 Task: Check the folder size of your Outlook calendar.
Action: Mouse moved to (19, 62)
Screenshot: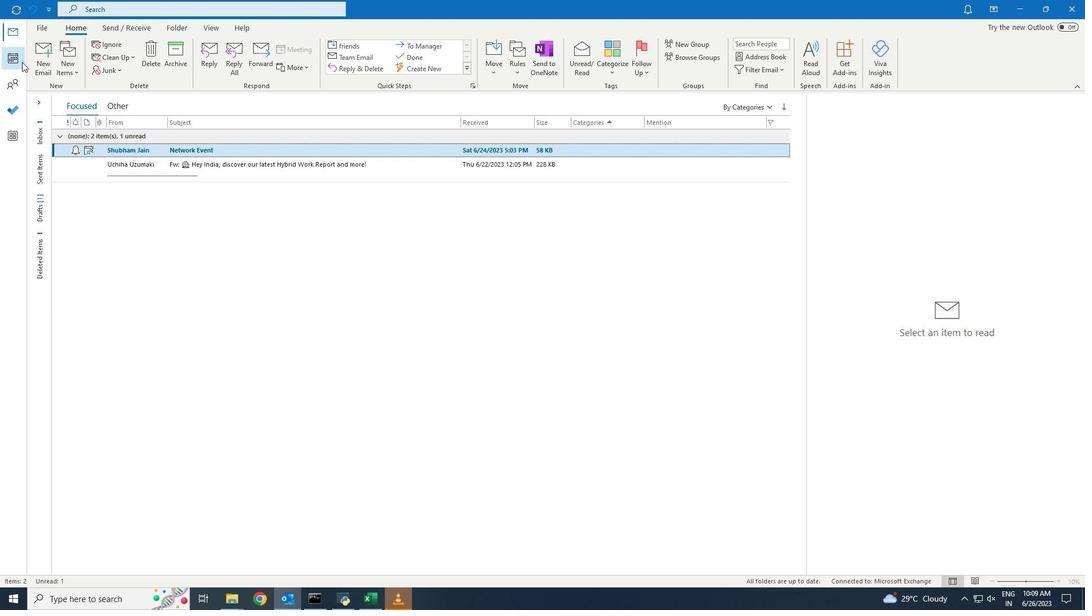 
Action: Mouse pressed left at (19, 62)
Screenshot: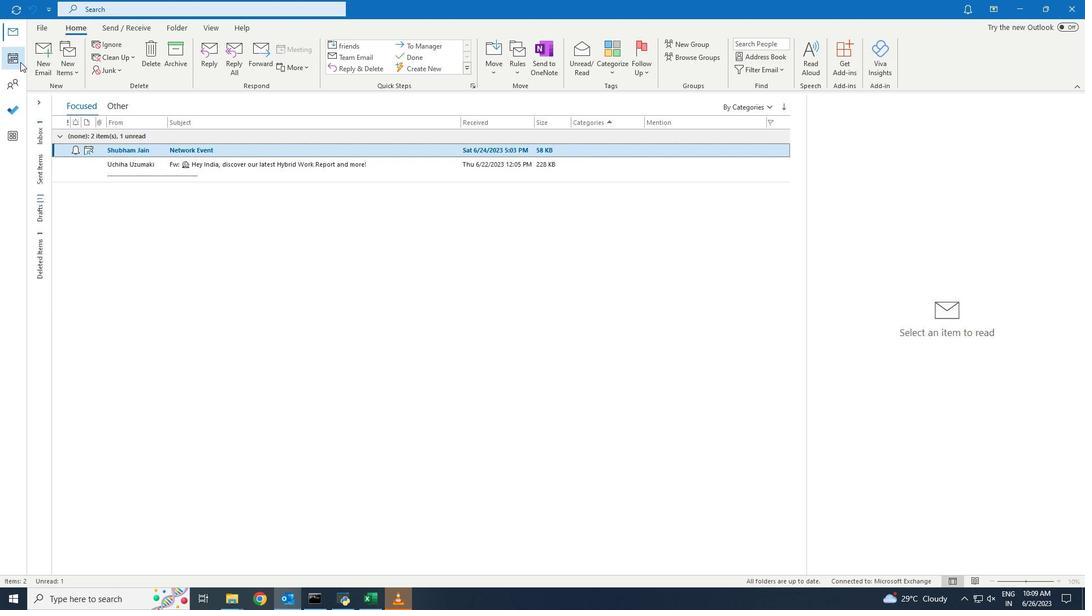 
Action: Mouse moved to (174, 24)
Screenshot: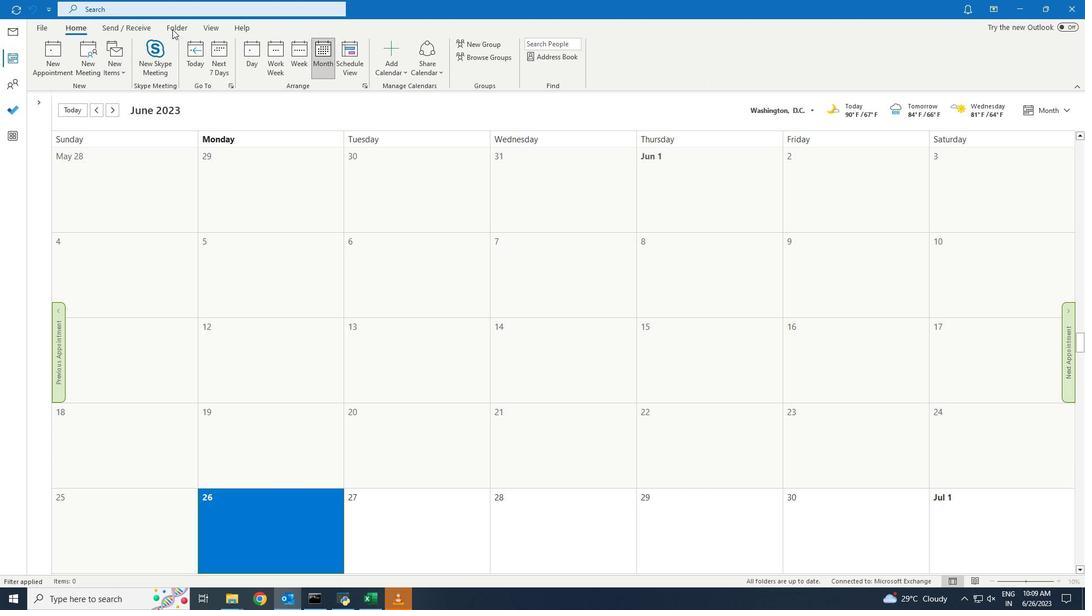 
Action: Mouse pressed left at (174, 24)
Screenshot: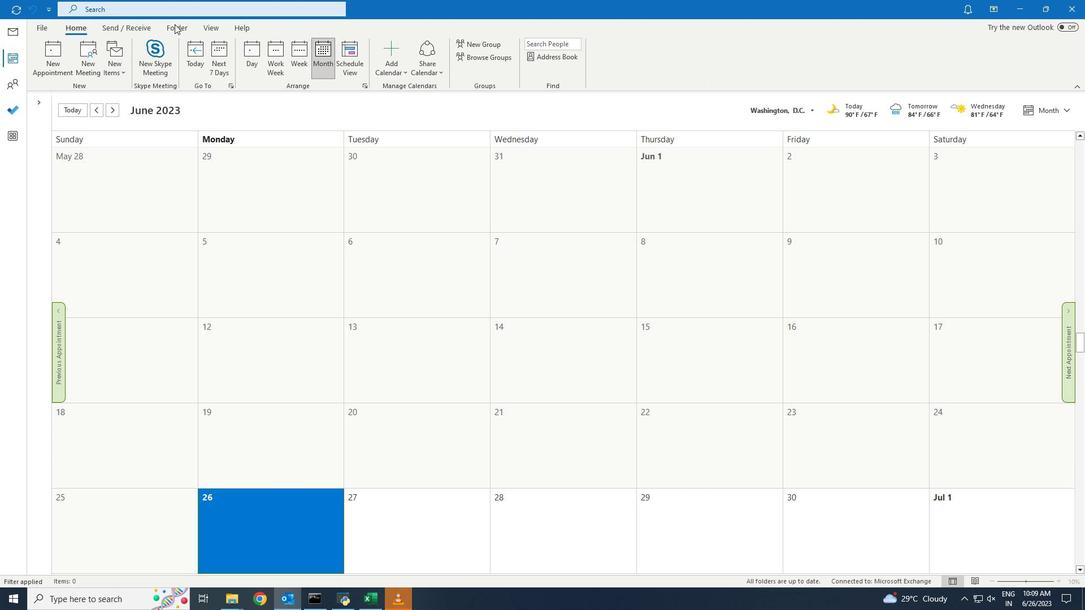 
Action: Mouse moved to (266, 54)
Screenshot: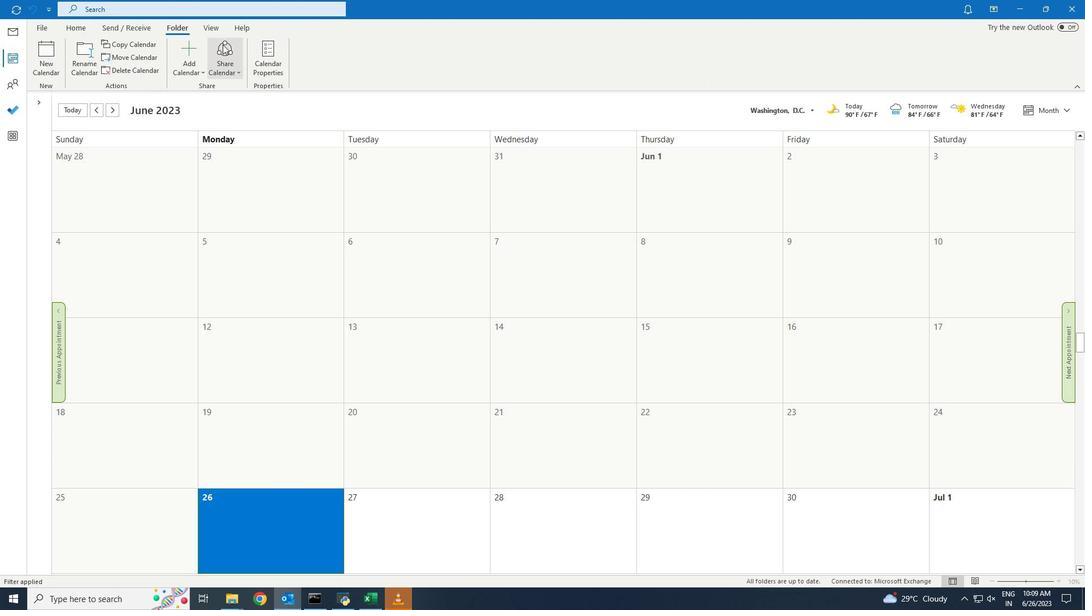 
Action: Mouse pressed left at (266, 54)
Screenshot: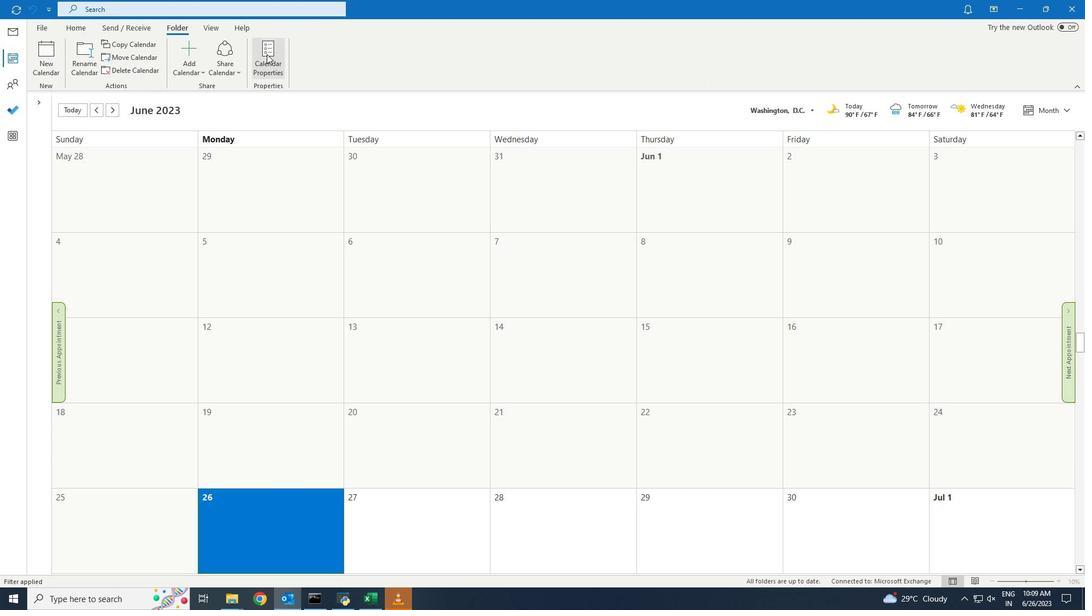 
Action: Mouse moved to (467, 342)
Screenshot: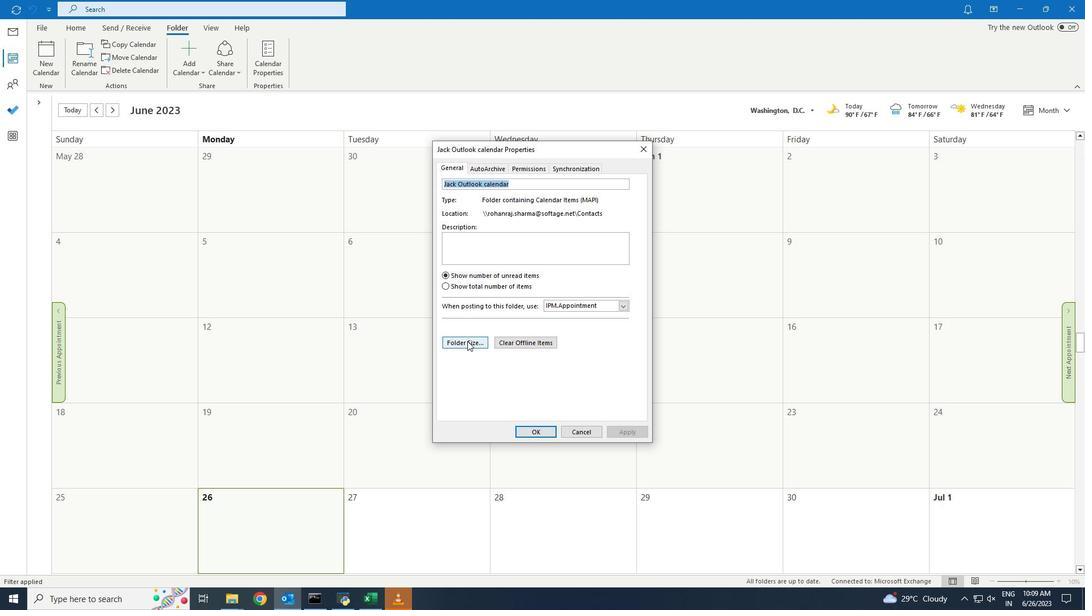 
Action: Mouse pressed left at (467, 342)
Screenshot: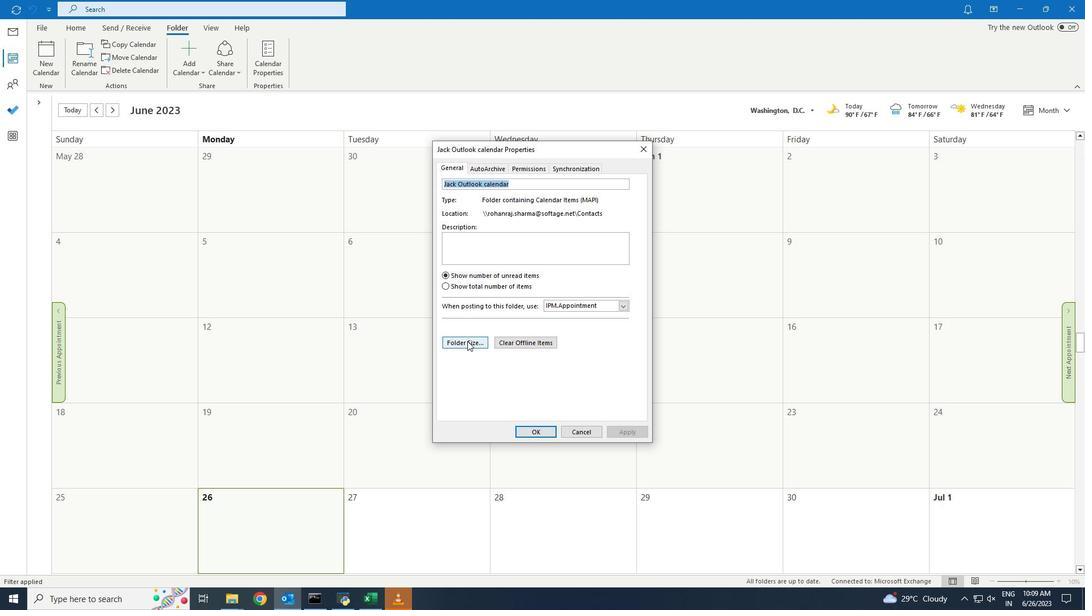 
Action: Mouse moved to (618, 378)
Screenshot: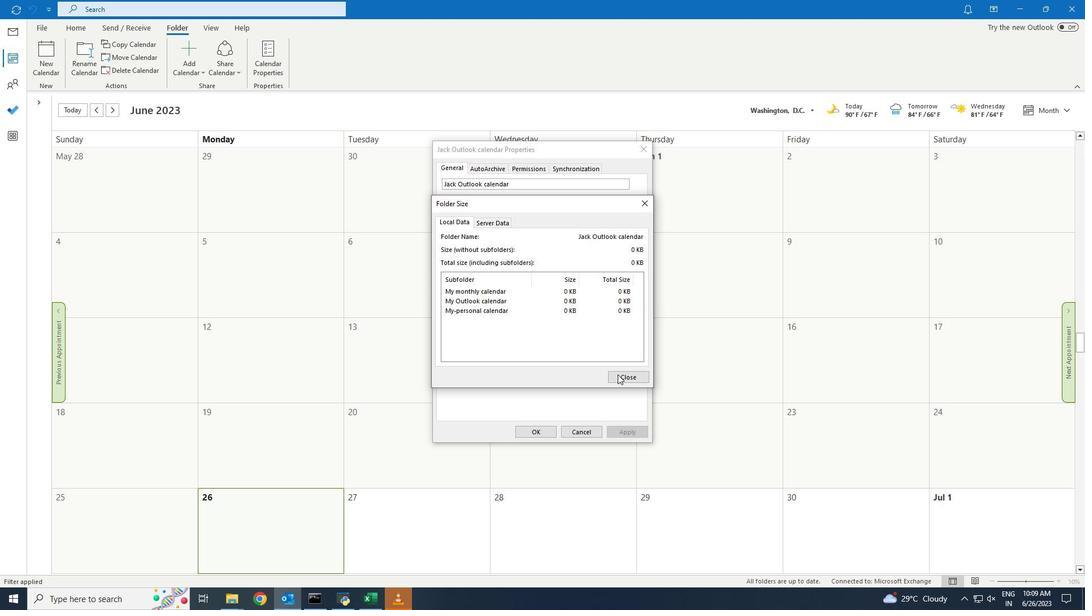 
Action: Mouse pressed left at (618, 378)
Screenshot: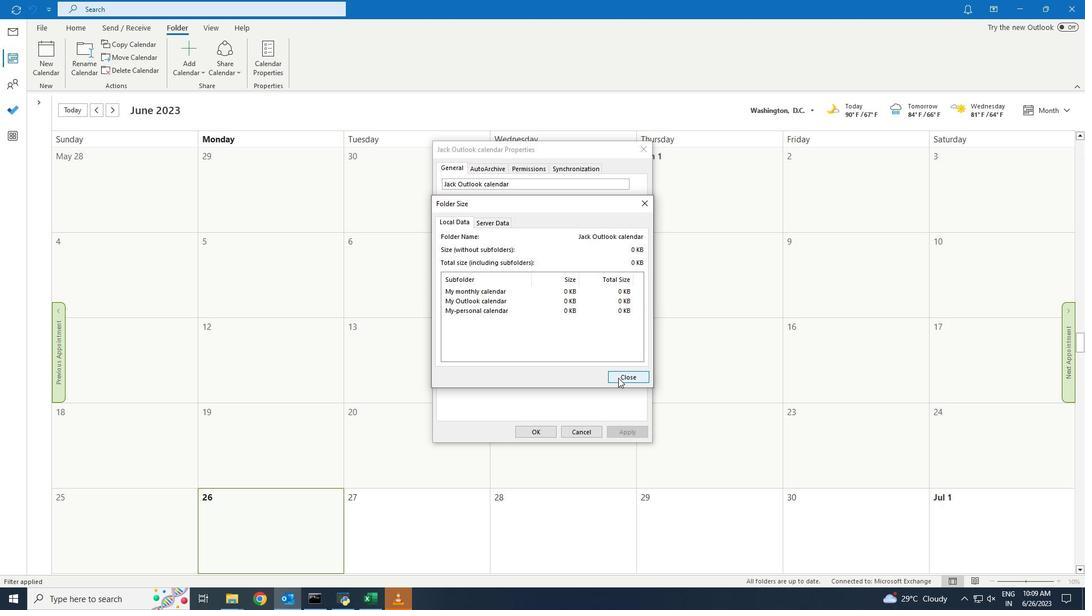 
Action: Mouse moved to (541, 430)
Screenshot: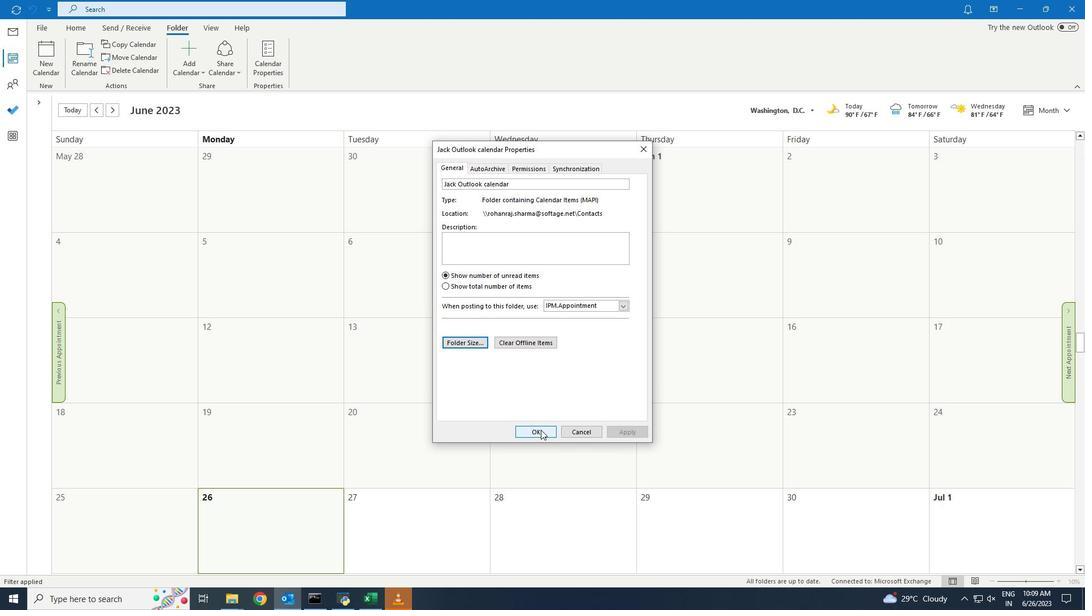 
Action: Mouse pressed left at (541, 430)
Screenshot: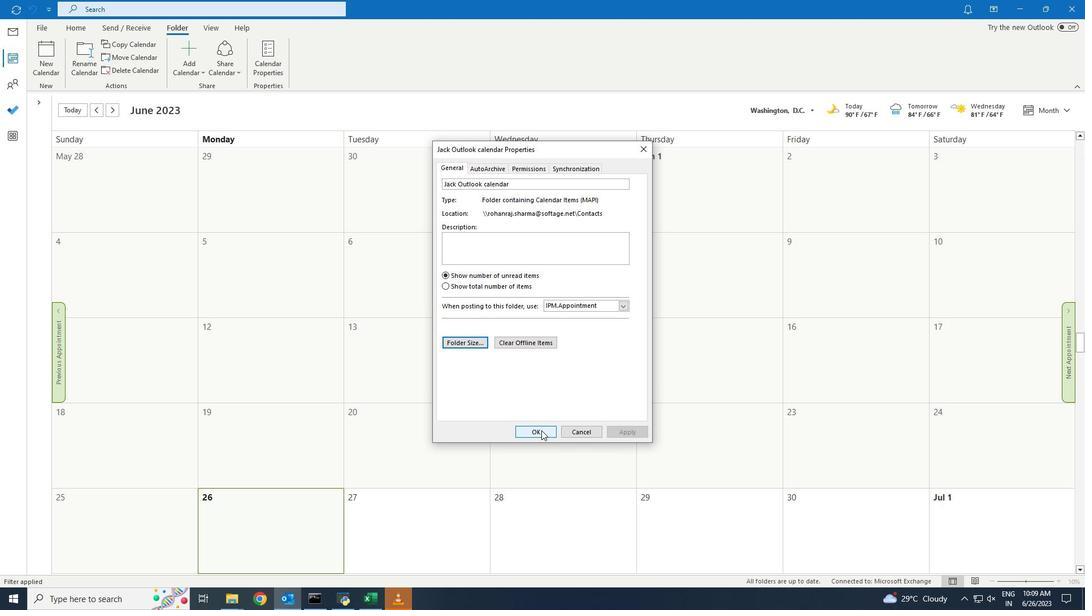 
